 Task: Add the task  Integrate website with a new video conferencing system to the section Light Speed in the project BrainWave and add a Due Date to the respective task as 2023/07/14
Action: Mouse moved to (627, 414)
Screenshot: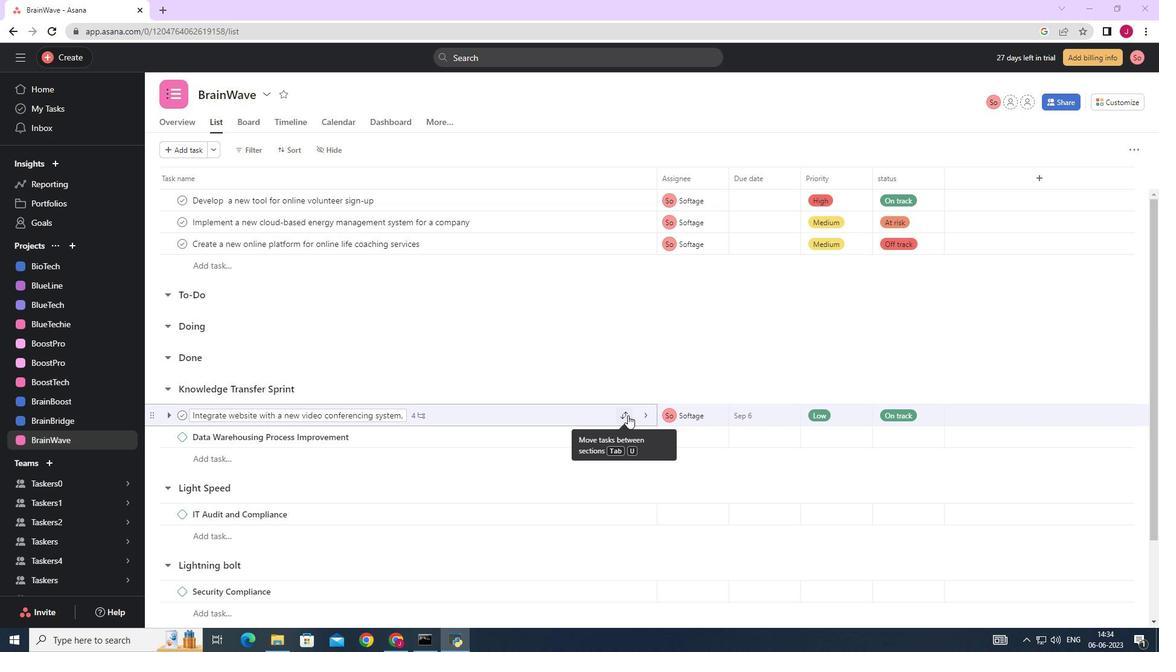 
Action: Mouse pressed left at (627, 414)
Screenshot: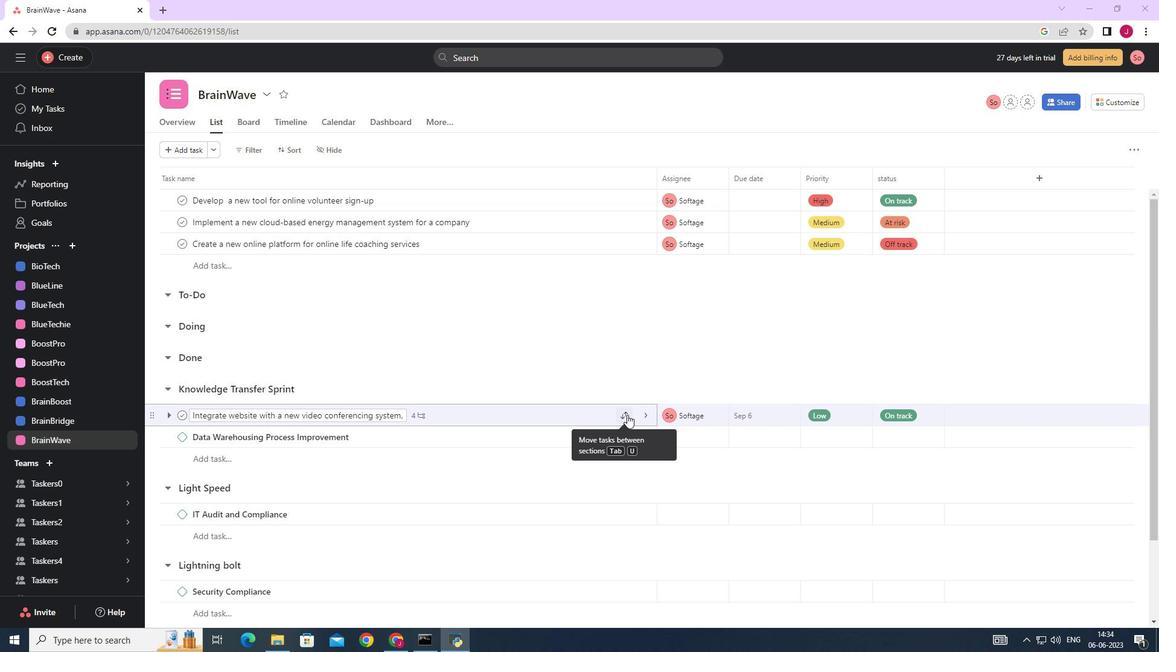 
Action: Mouse moved to (548, 346)
Screenshot: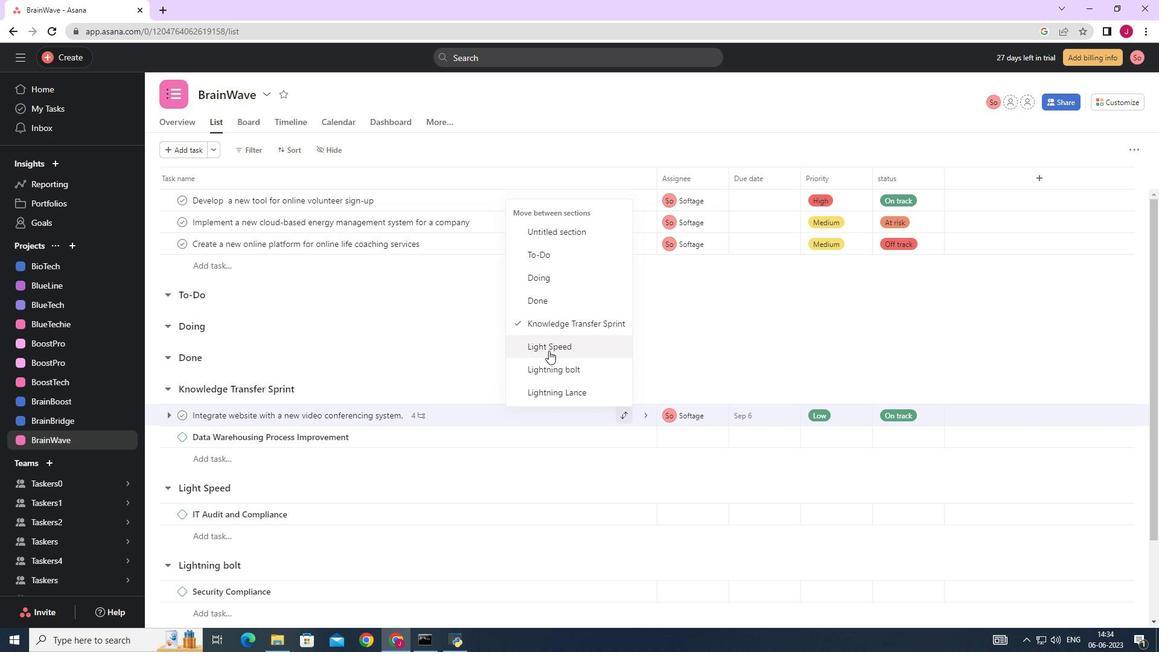 
Action: Mouse pressed left at (548, 346)
Screenshot: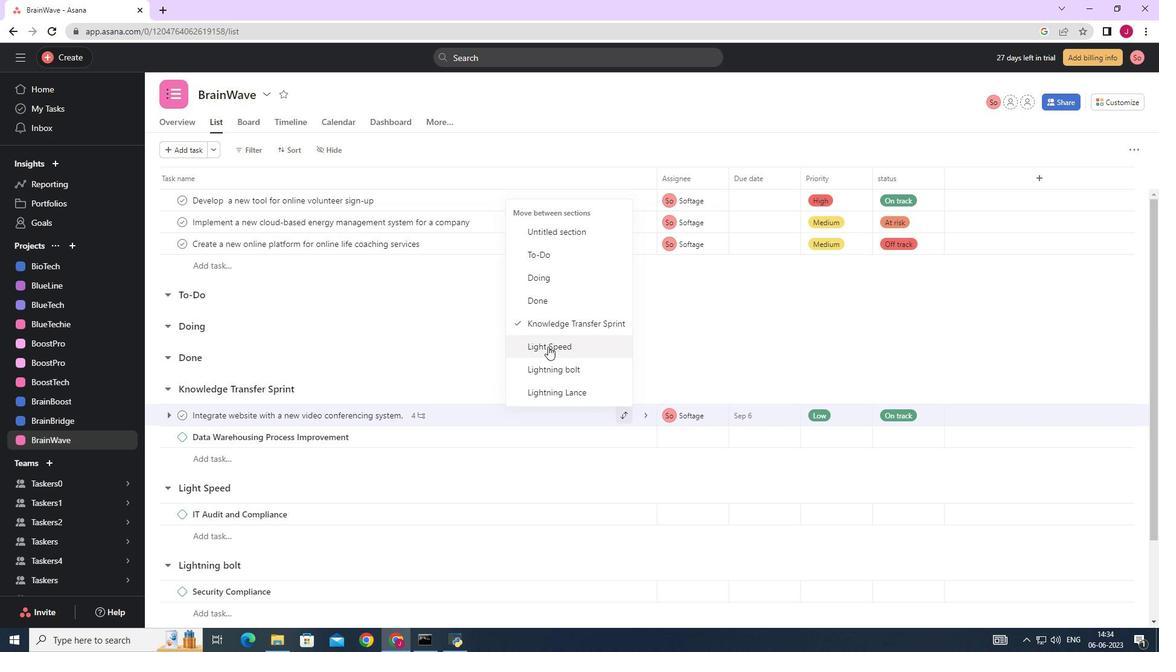 
Action: Mouse moved to (793, 489)
Screenshot: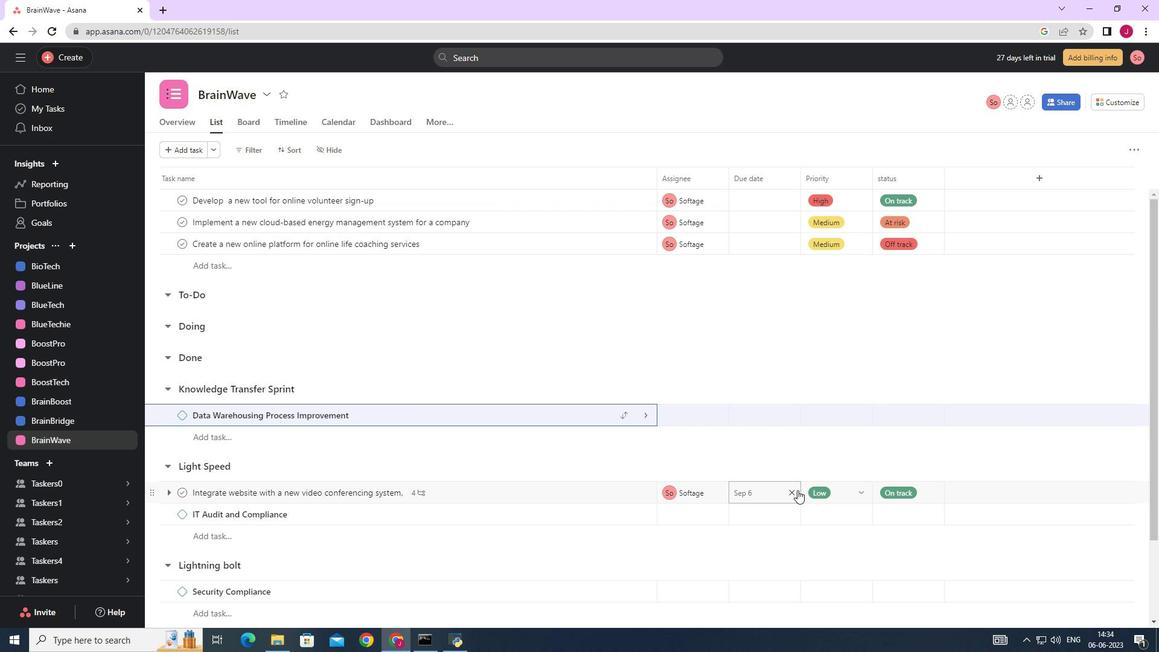 
Action: Mouse pressed left at (793, 489)
Screenshot: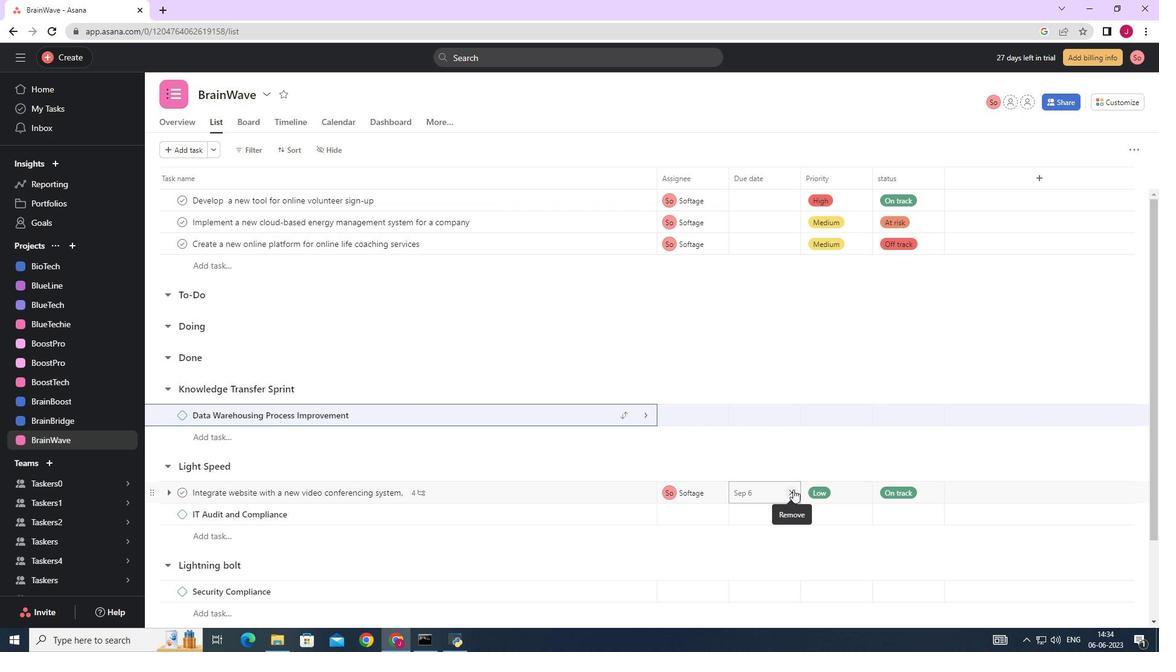 
Action: Mouse moved to (780, 487)
Screenshot: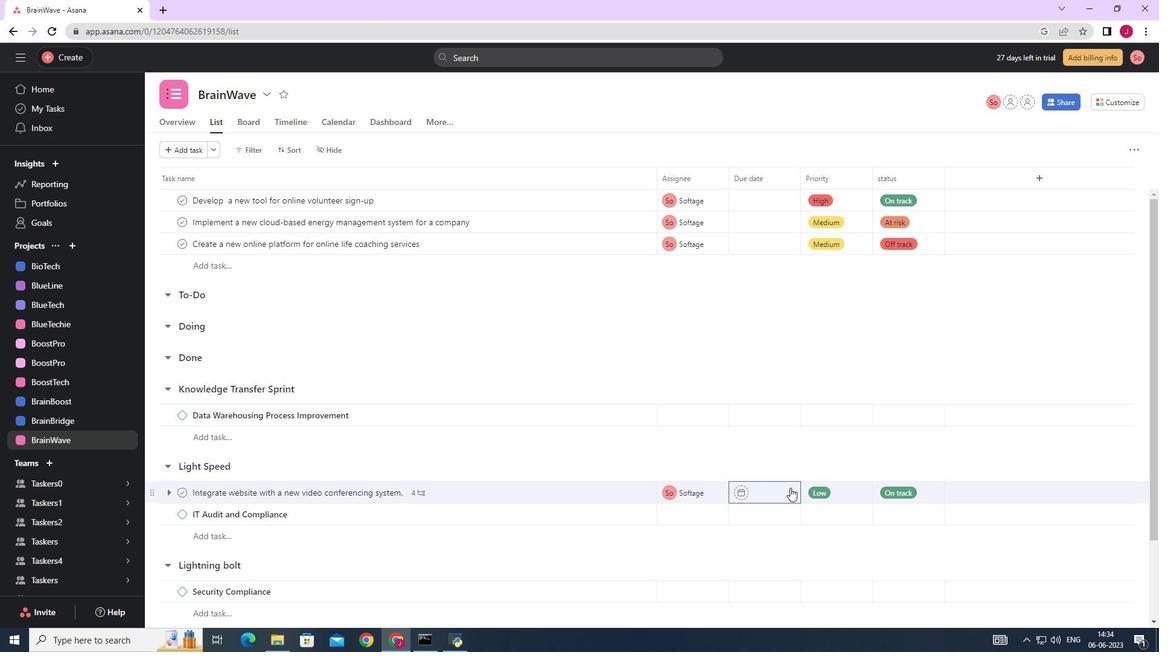 
Action: Mouse pressed left at (780, 487)
Screenshot: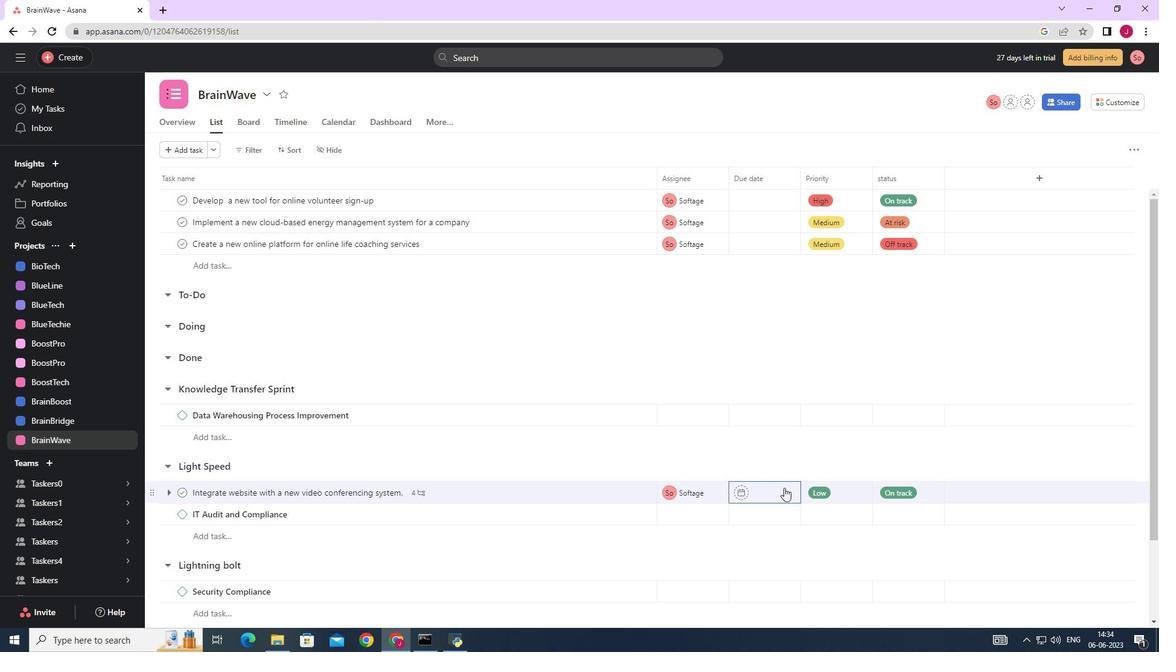 
Action: Mouse moved to (885, 301)
Screenshot: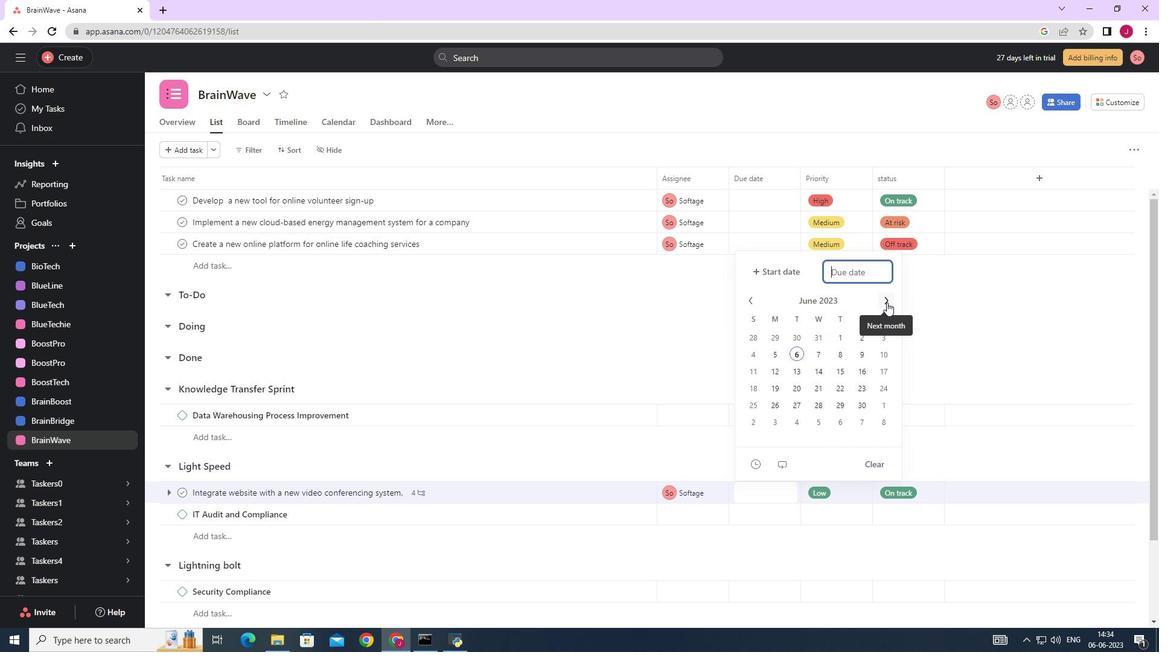 
Action: Mouse pressed left at (885, 301)
Screenshot: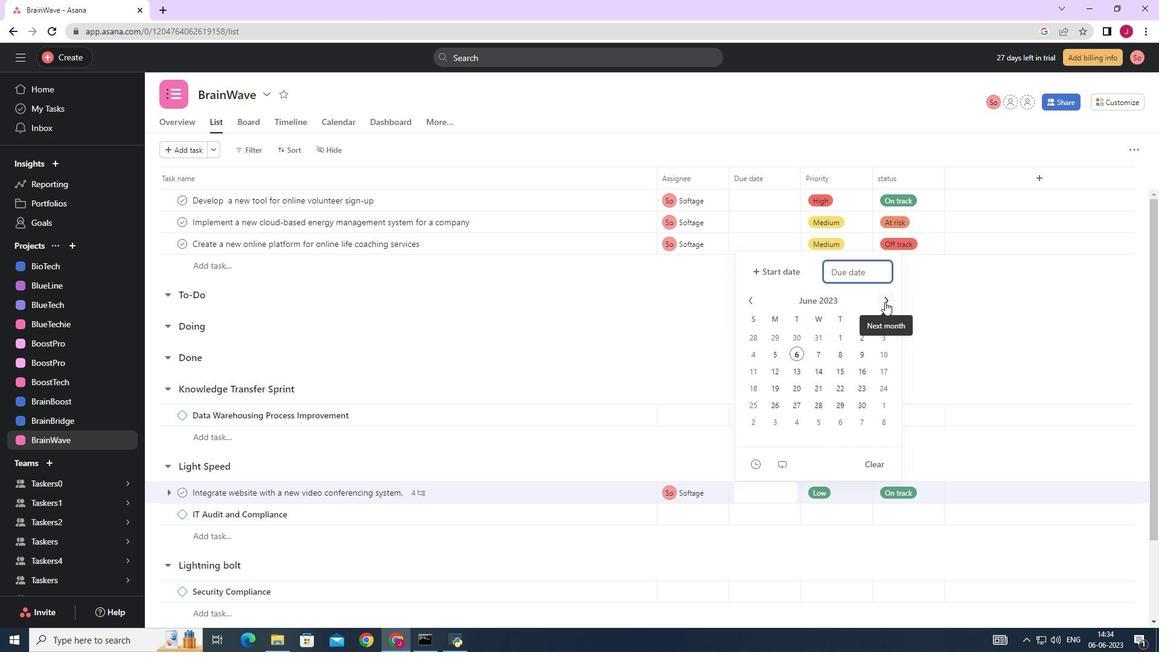 
Action: Mouse moved to (857, 369)
Screenshot: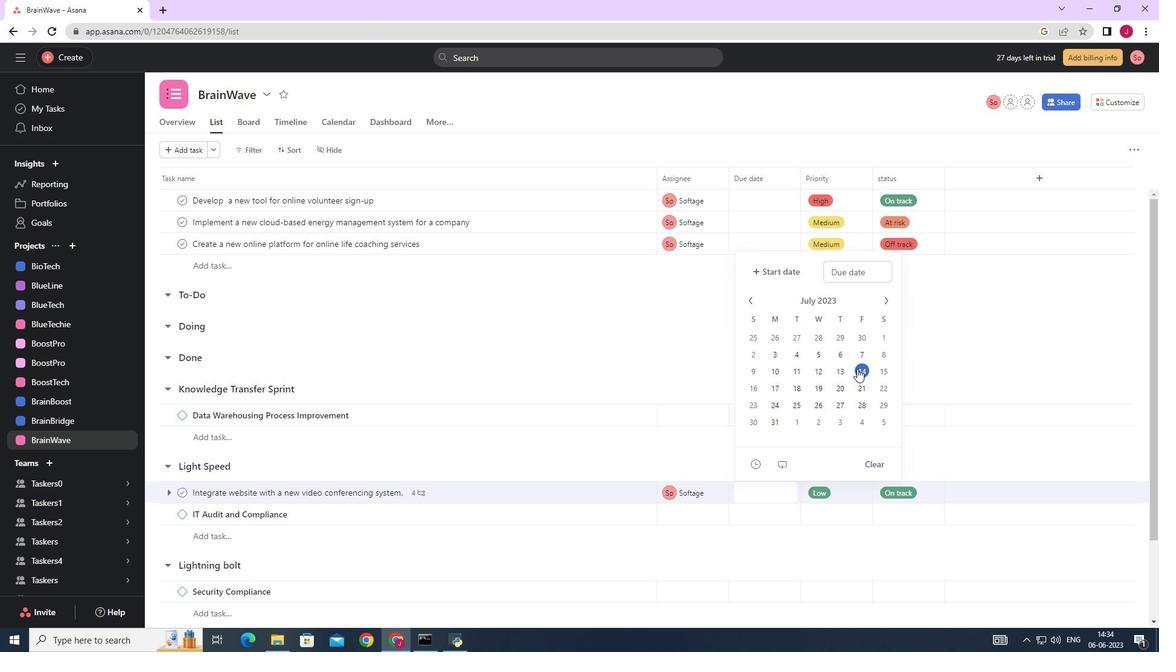 
Action: Mouse pressed left at (857, 369)
Screenshot: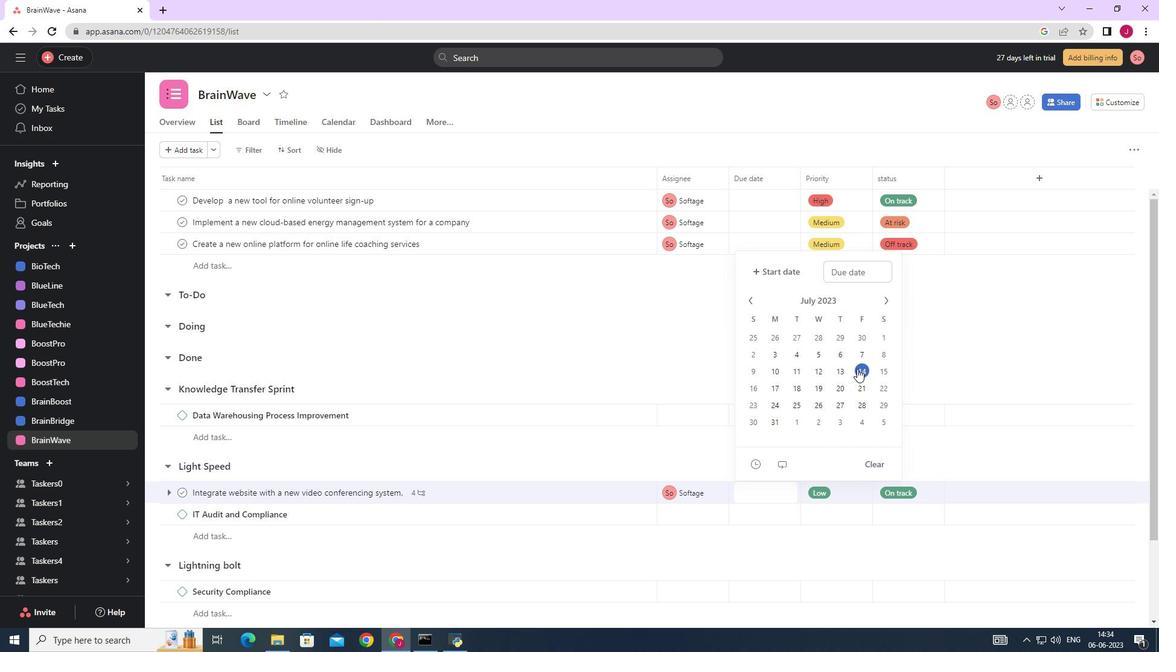
Action: Mouse moved to (1013, 327)
Screenshot: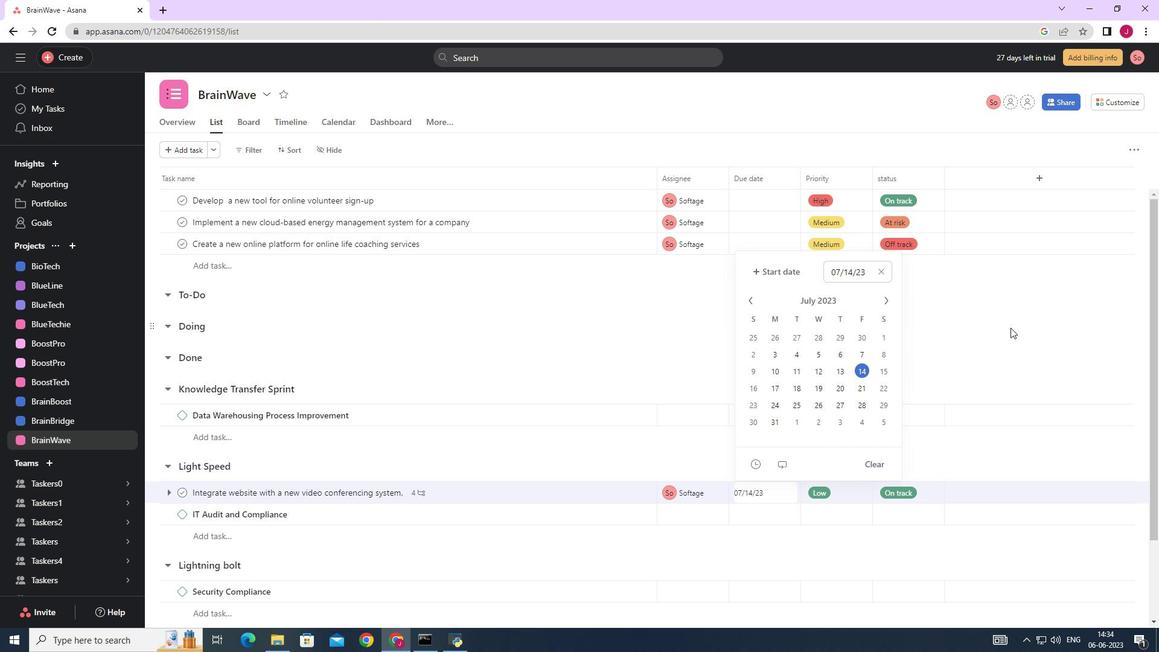 
Action: Mouse pressed left at (1013, 327)
Screenshot: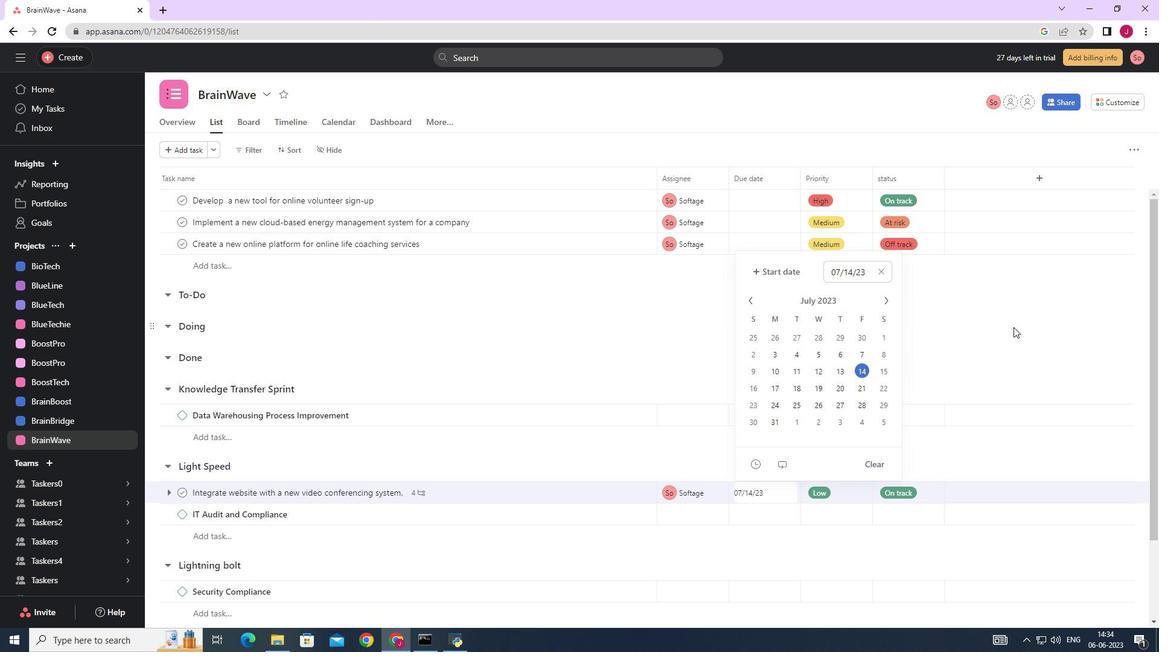 
Action: Mouse moved to (1002, 327)
Screenshot: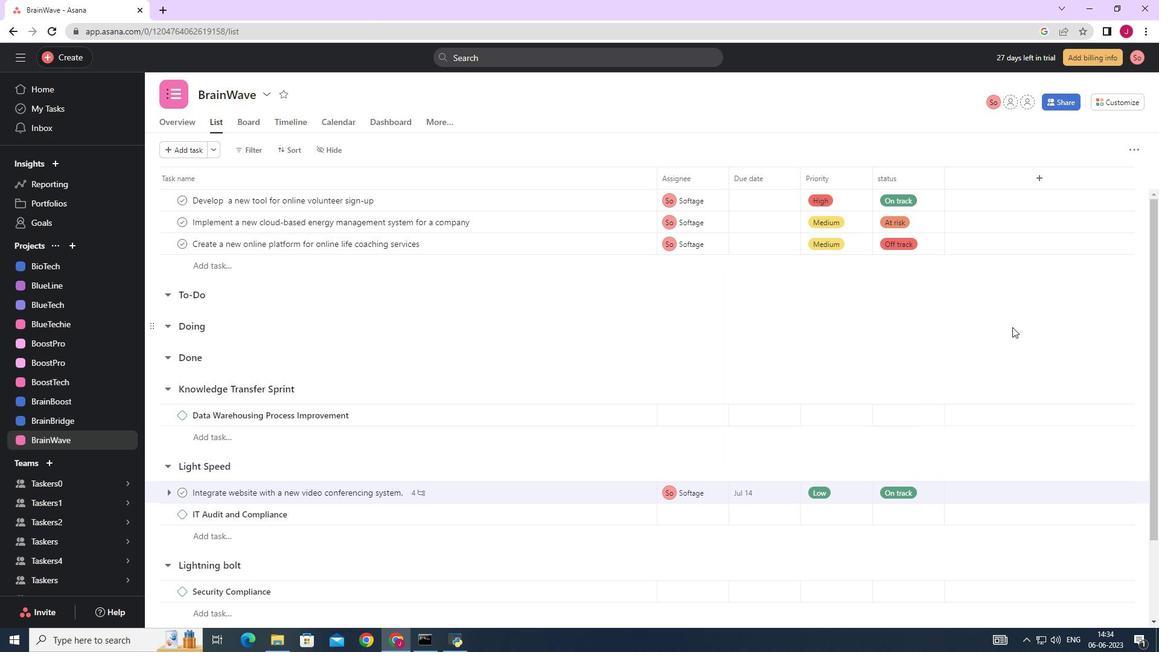 
